 Task: Check the percentage active listings of fresh paint in the last 5 years.
Action: Mouse moved to (848, 189)
Screenshot: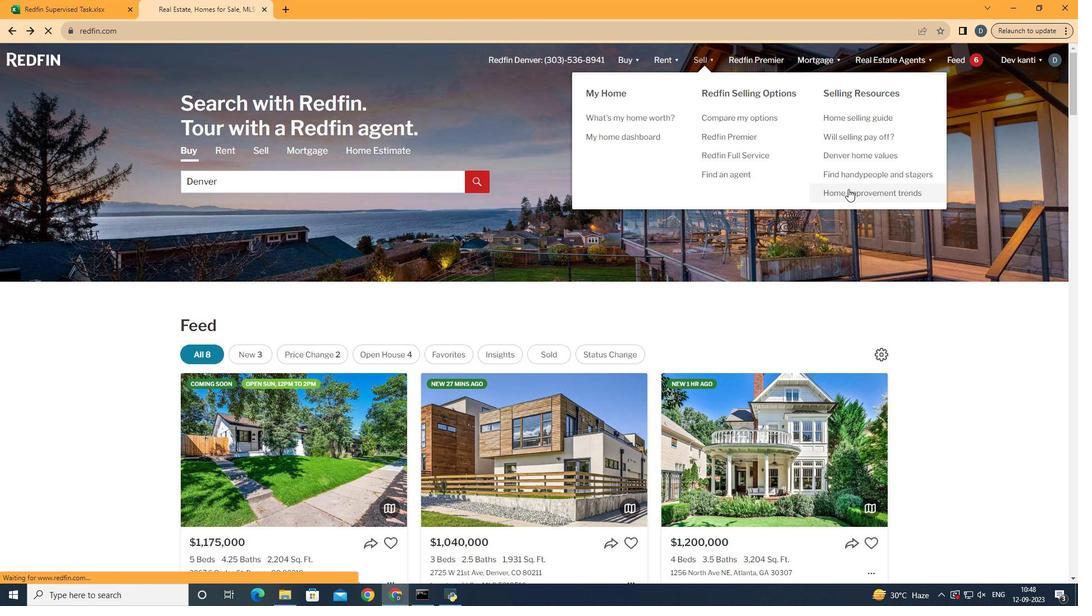 
Action: Mouse pressed left at (848, 189)
Screenshot: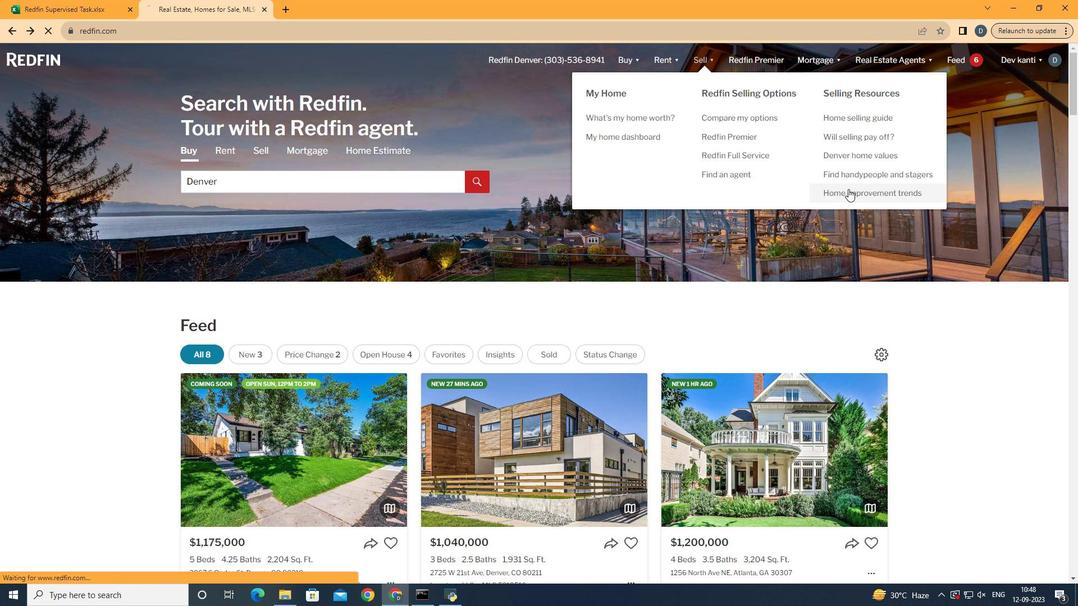 
Action: Mouse moved to (288, 215)
Screenshot: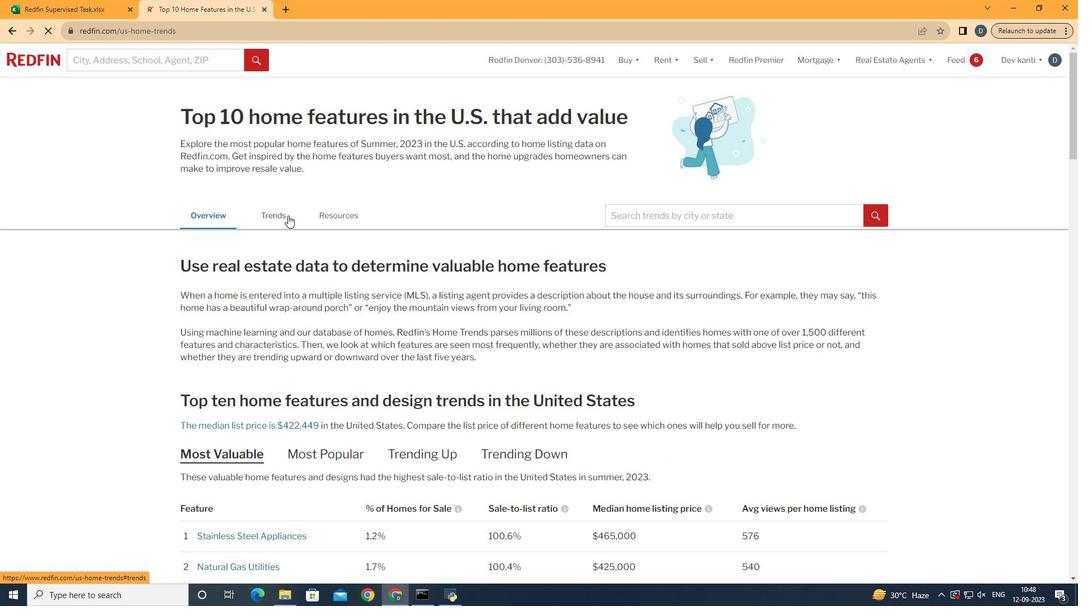 
Action: Mouse pressed left at (288, 215)
Screenshot: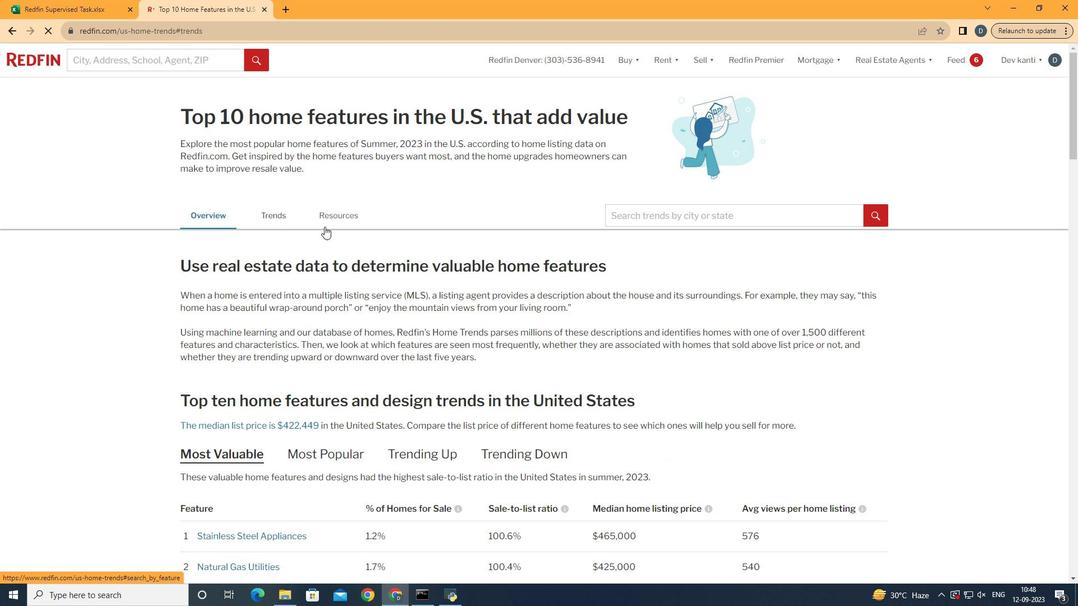 
Action: Mouse moved to (415, 260)
Screenshot: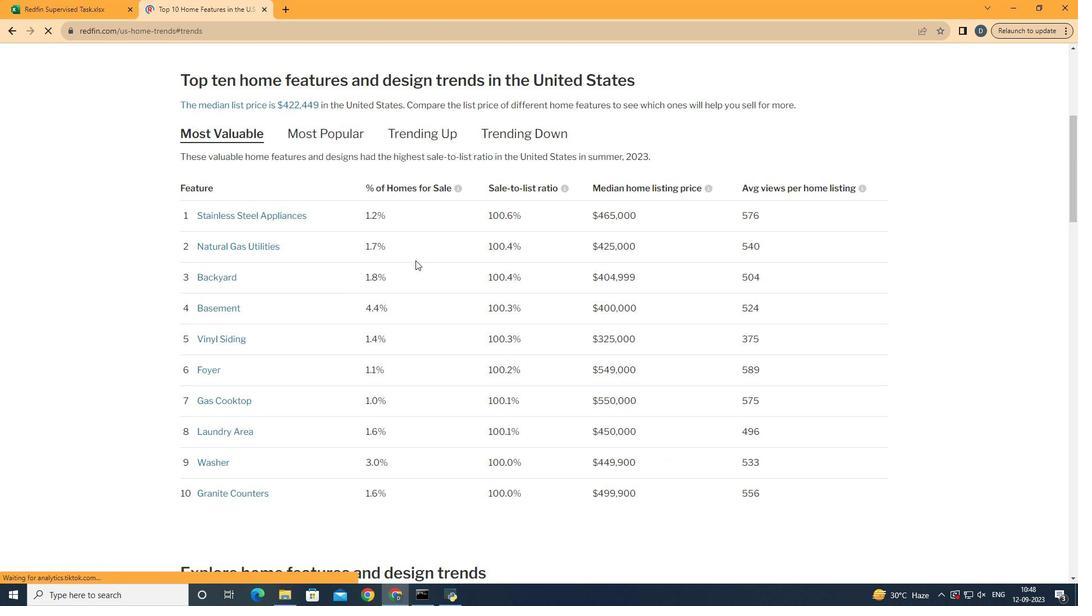 
Action: Mouse scrolled (415, 260) with delta (0, 0)
Screenshot: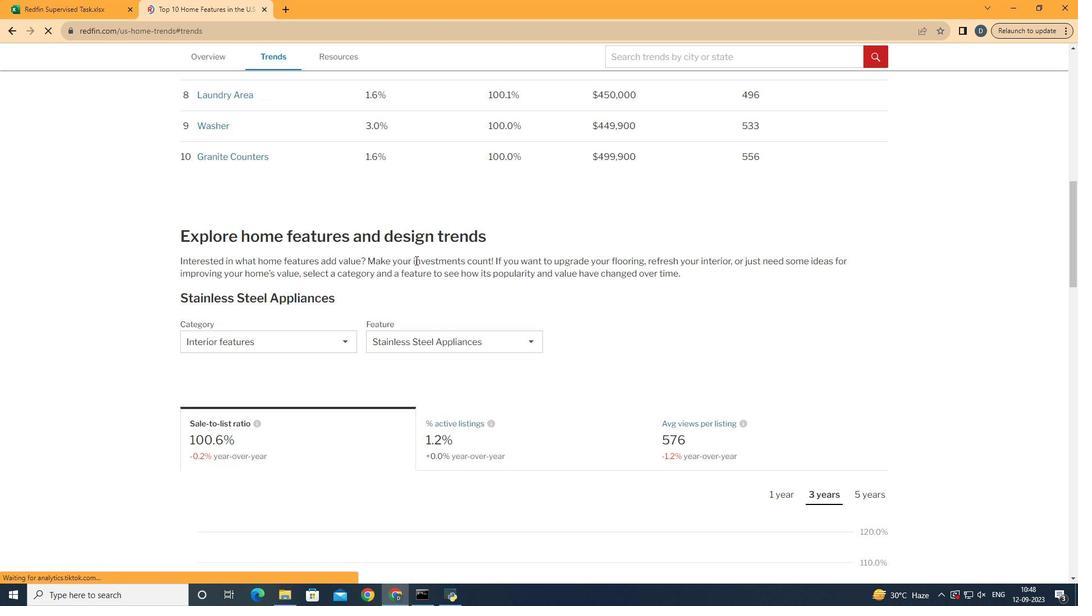 
Action: Mouse scrolled (415, 260) with delta (0, 0)
Screenshot: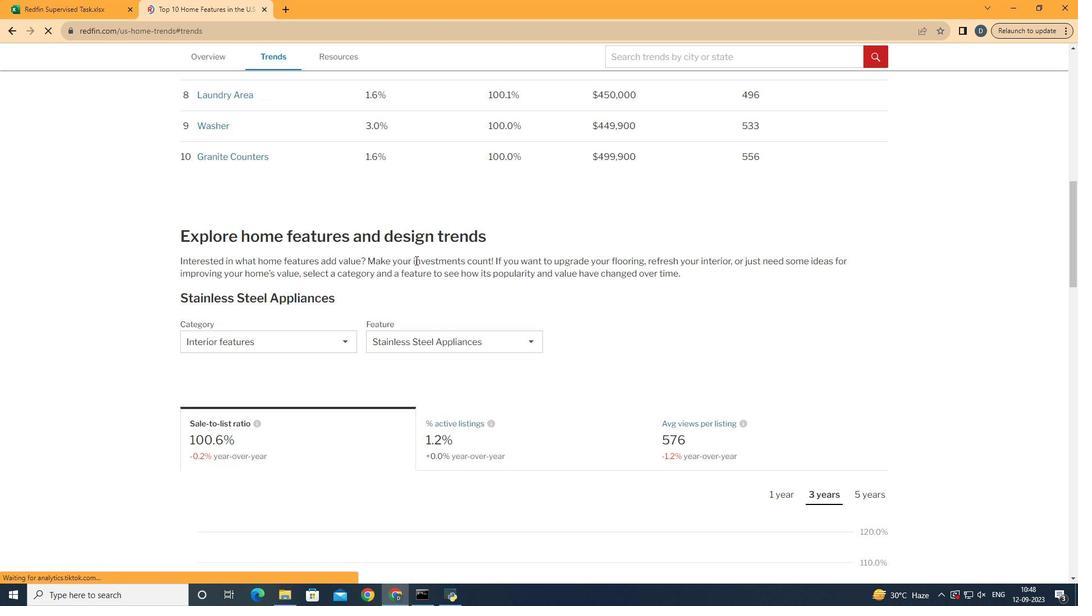 
Action: Mouse scrolled (415, 260) with delta (0, 0)
Screenshot: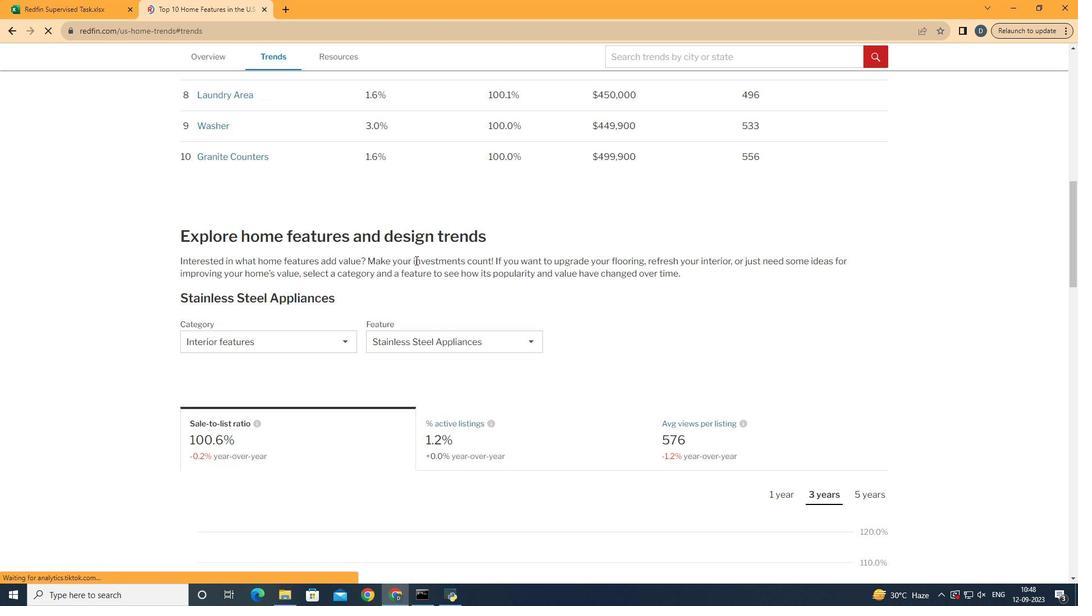 
Action: Mouse scrolled (415, 260) with delta (0, 0)
Screenshot: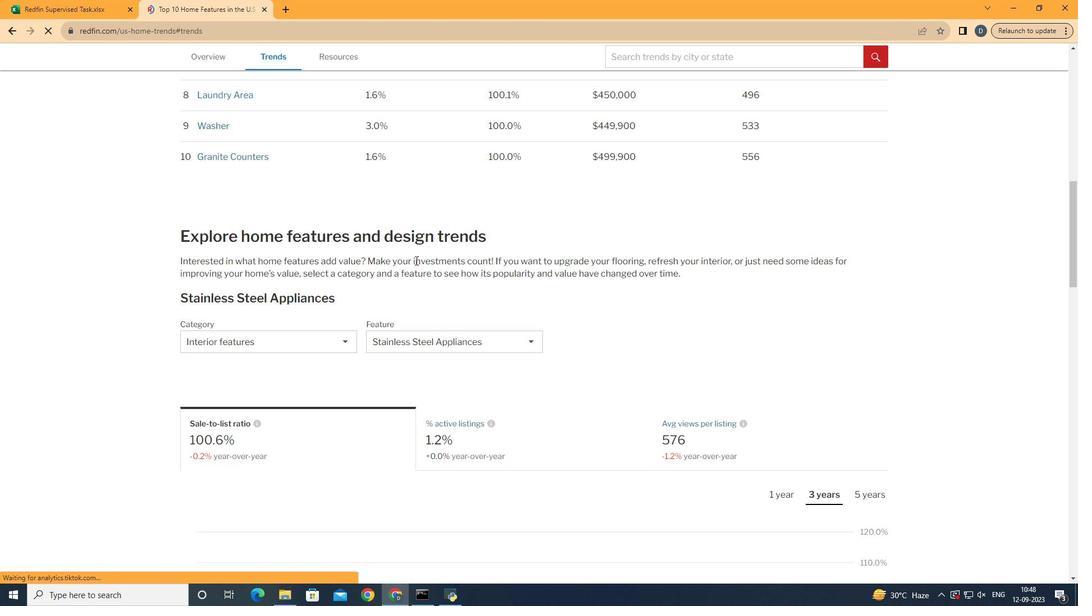 
Action: Mouse scrolled (415, 260) with delta (0, 0)
Screenshot: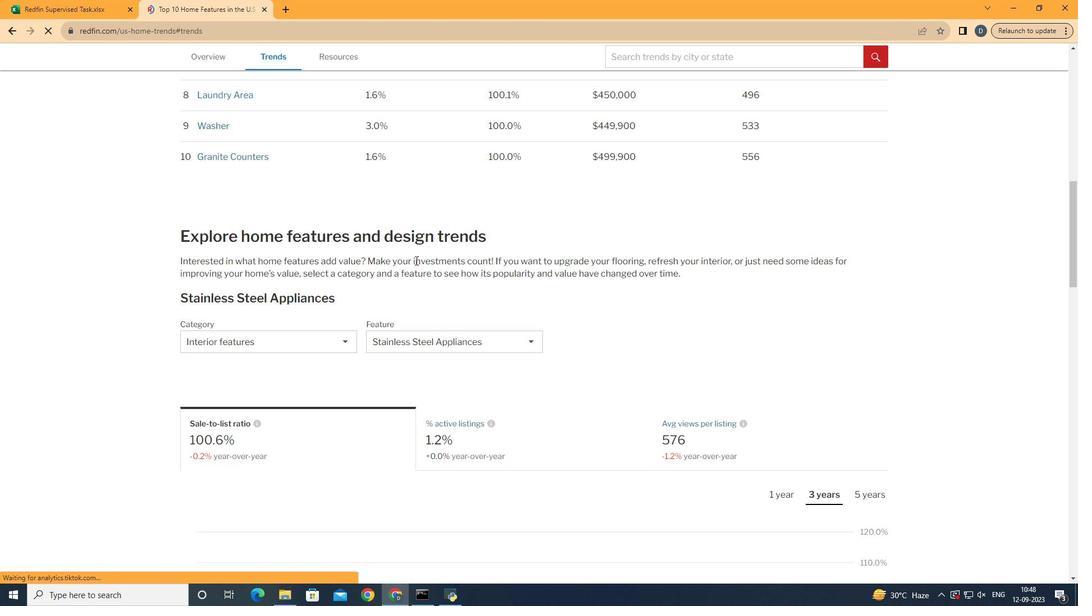 
Action: Mouse scrolled (415, 260) with delta (0, 0)
Screenshot: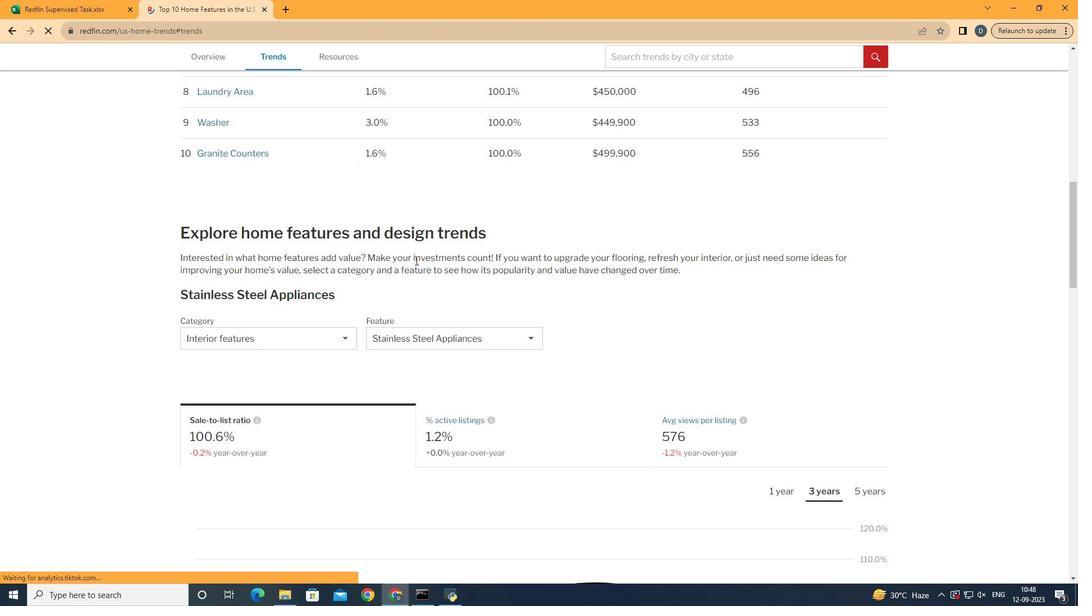 
Action: Mouse scrolled (415, 260) with delta (0, 0)
Screenshot: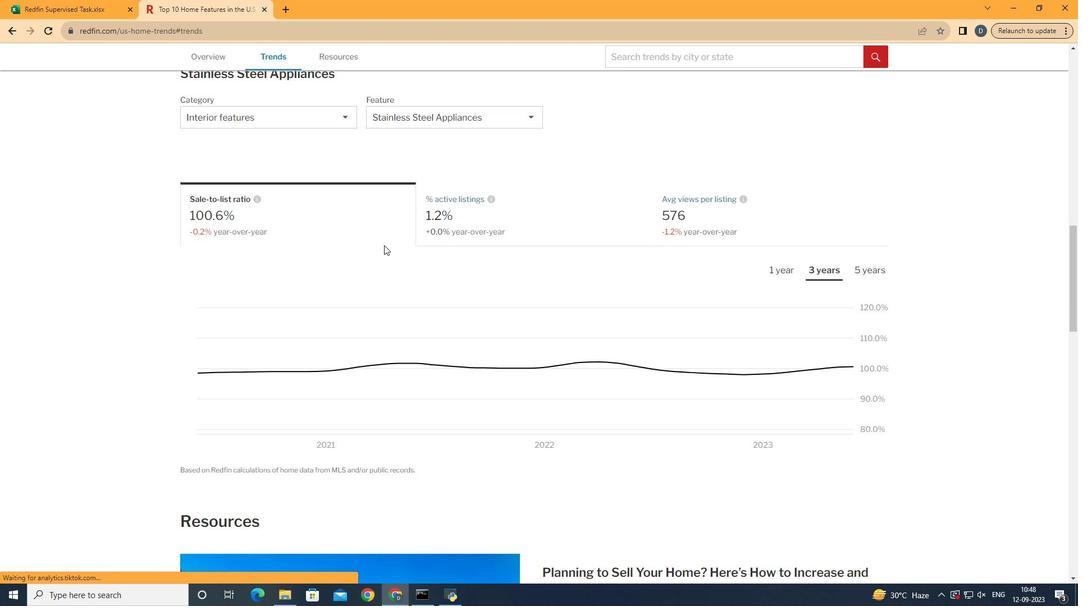 
Action: Mouse scrolled (415, 260) with delta (0, 0)
Screenshot: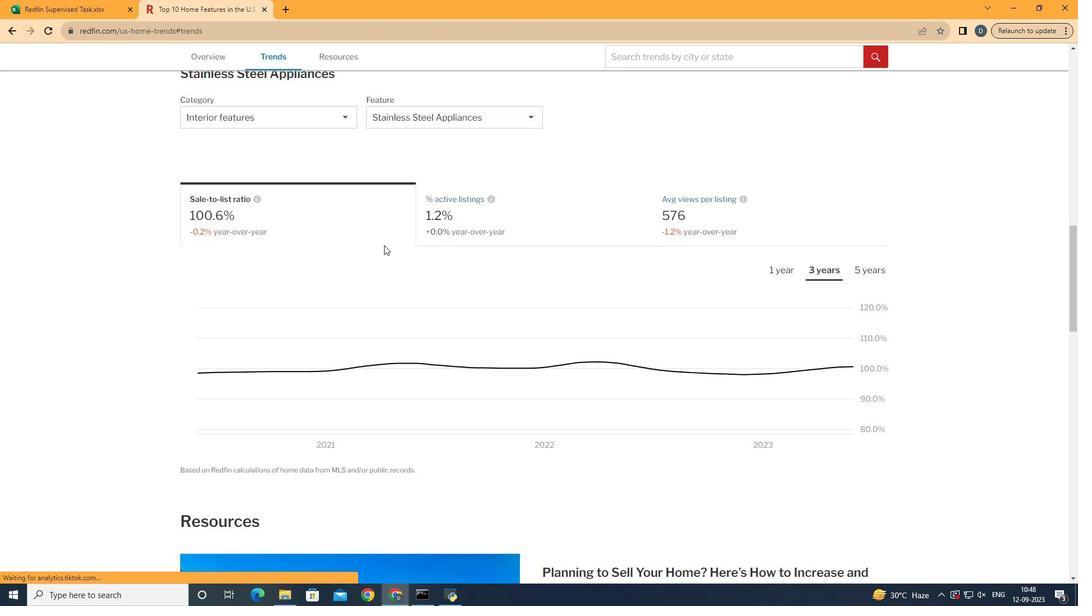 
Action: Mouse scrolled (415, 260) with delta (0, 0)
Screenshot: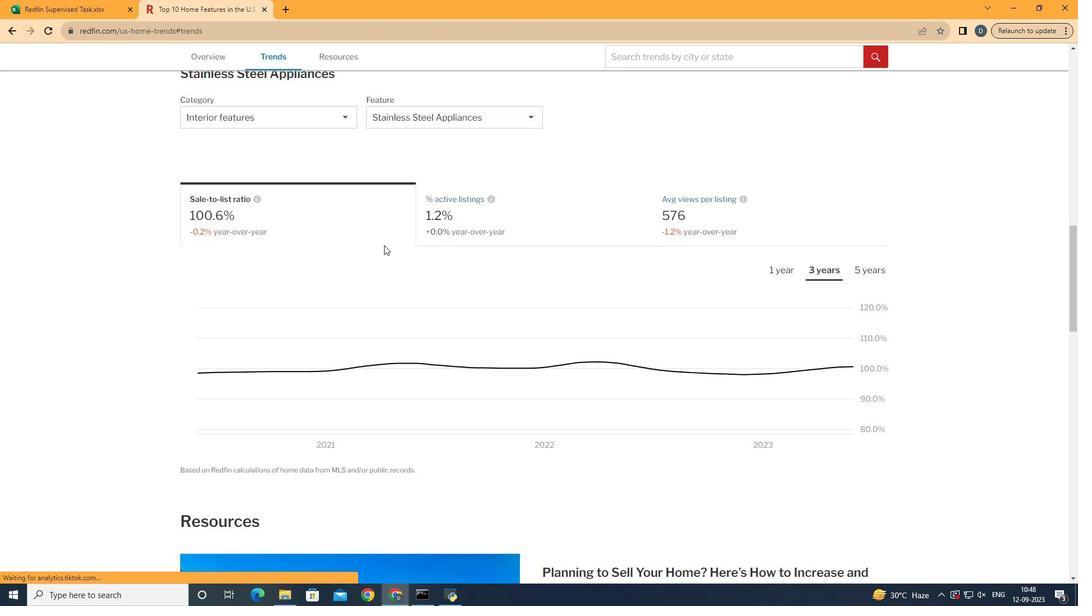 
Action: Mouse scrolled (415, 260) with delta (0, 0)
Screenshot: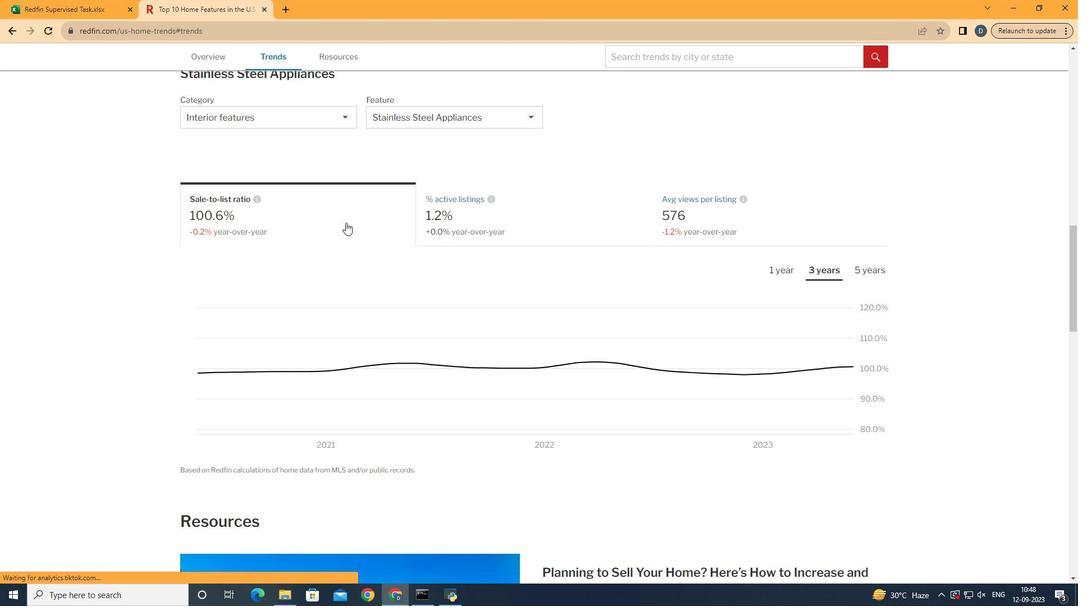 
Action: Mouse moved to (304, 117)
Screenshot: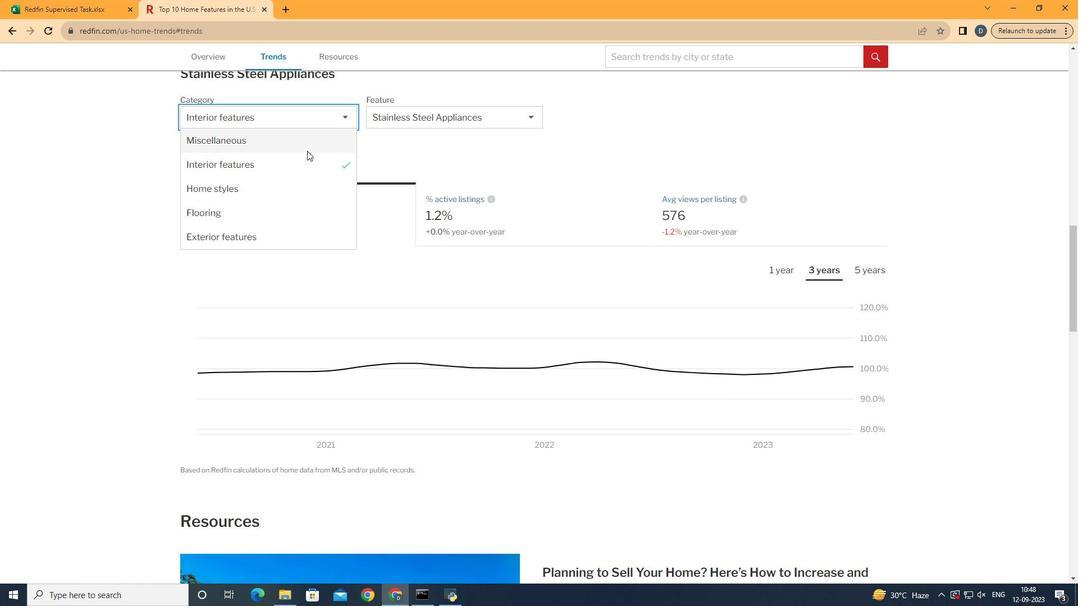 
Action: Mouse pressed left at (304, 117)
Screenshot: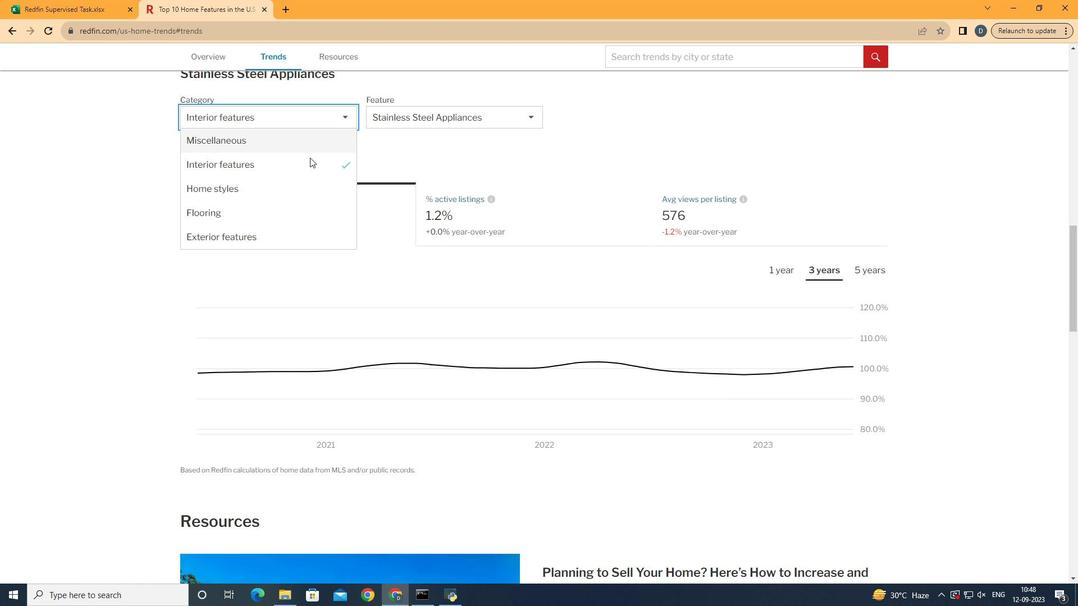 
Action: Mouse moved to (316, 172)
Screenshot: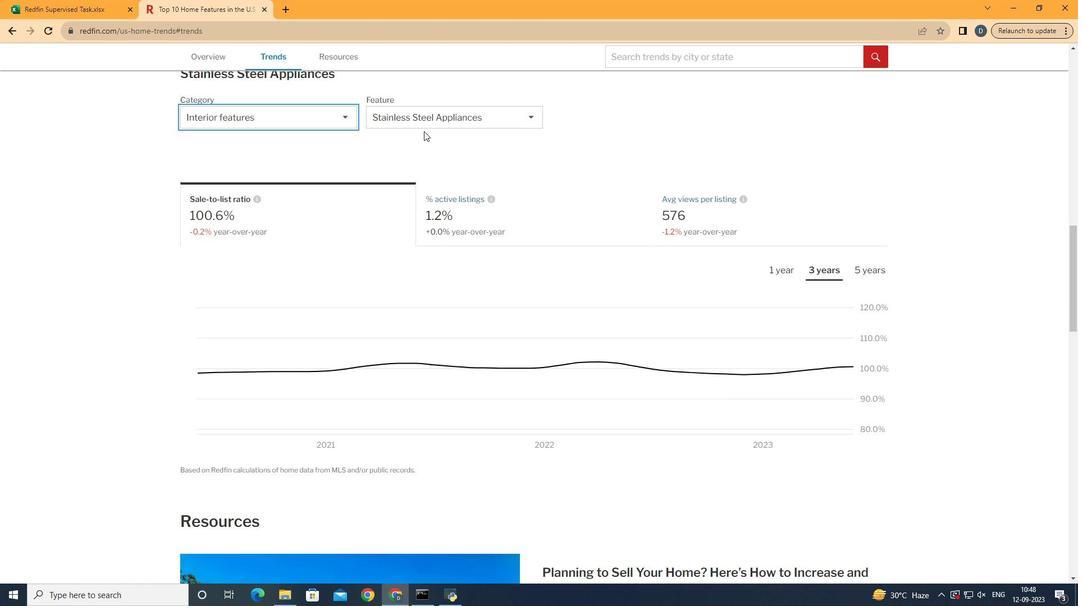 
Action: Mouse pressed left at (316, 172)
Screenshot: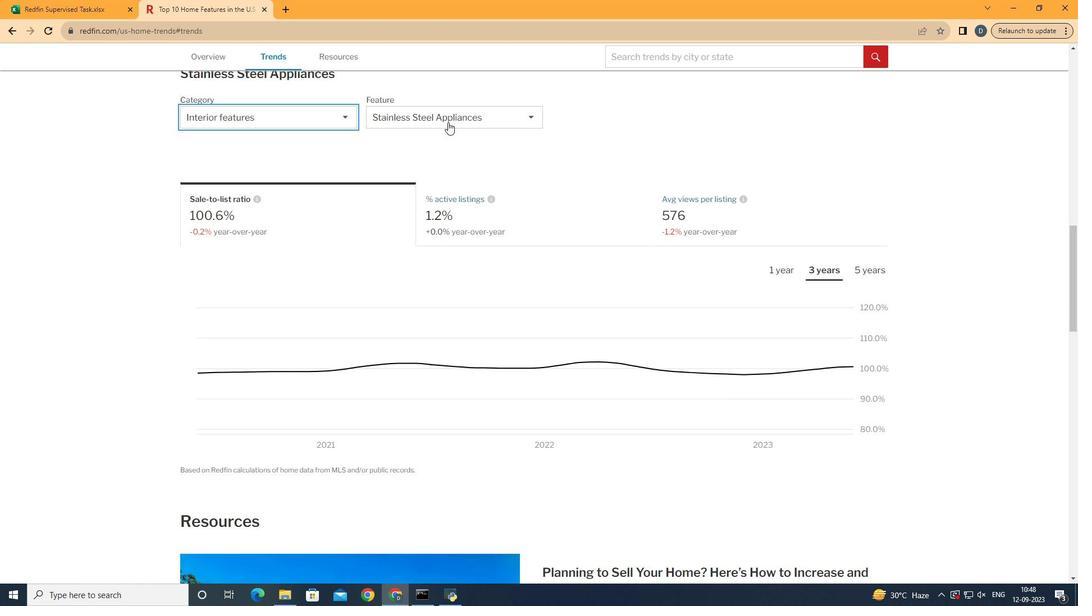 
Action: Mouse moved to (452, 114)
Screenshot: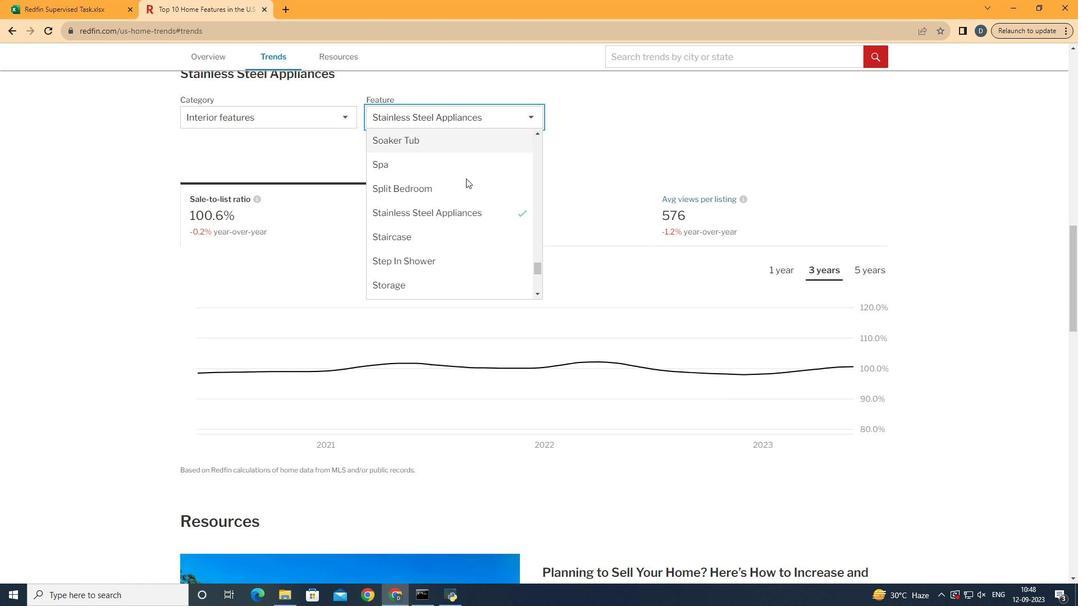 
Action: Mouse pressed left at (452, 114)
Screenshot: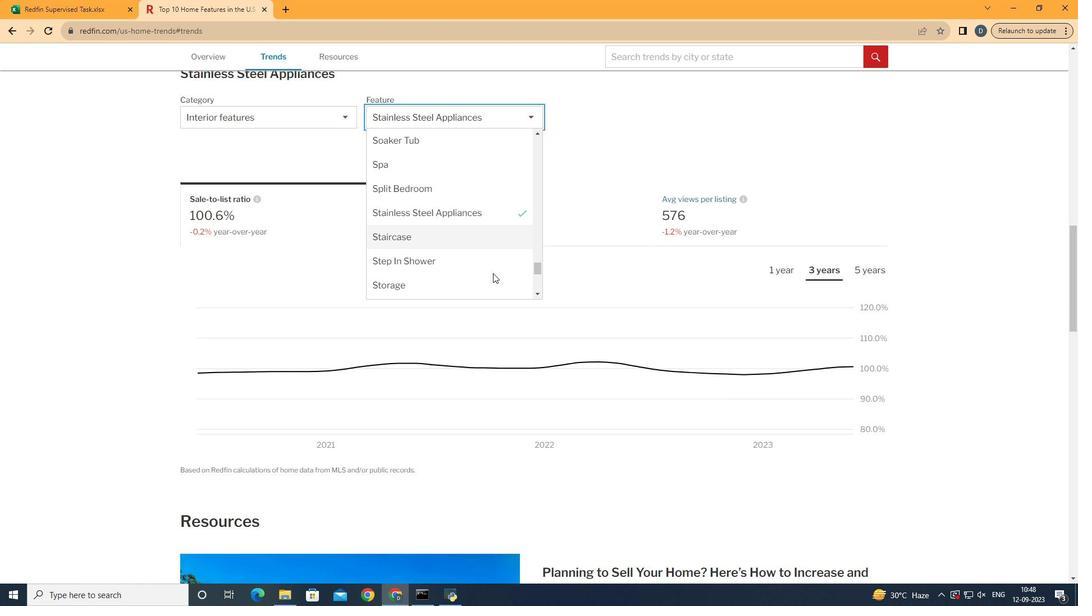 
Action: Mouse moved to (495, 290)
Screenshot: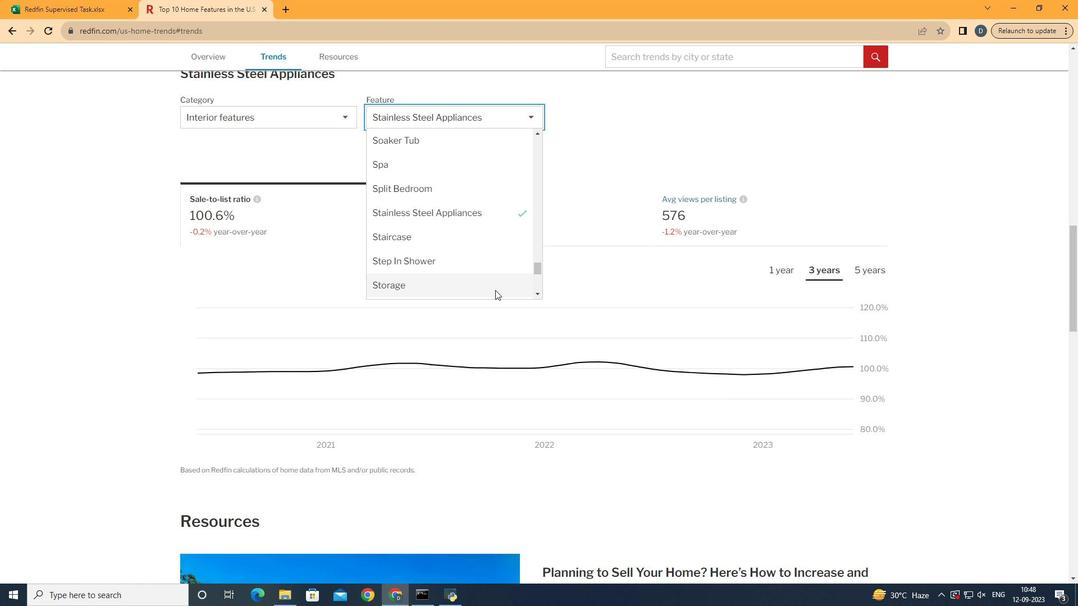 
Action: Mouse scrolled (495, 291) with delta (0, 0)
Screenshot: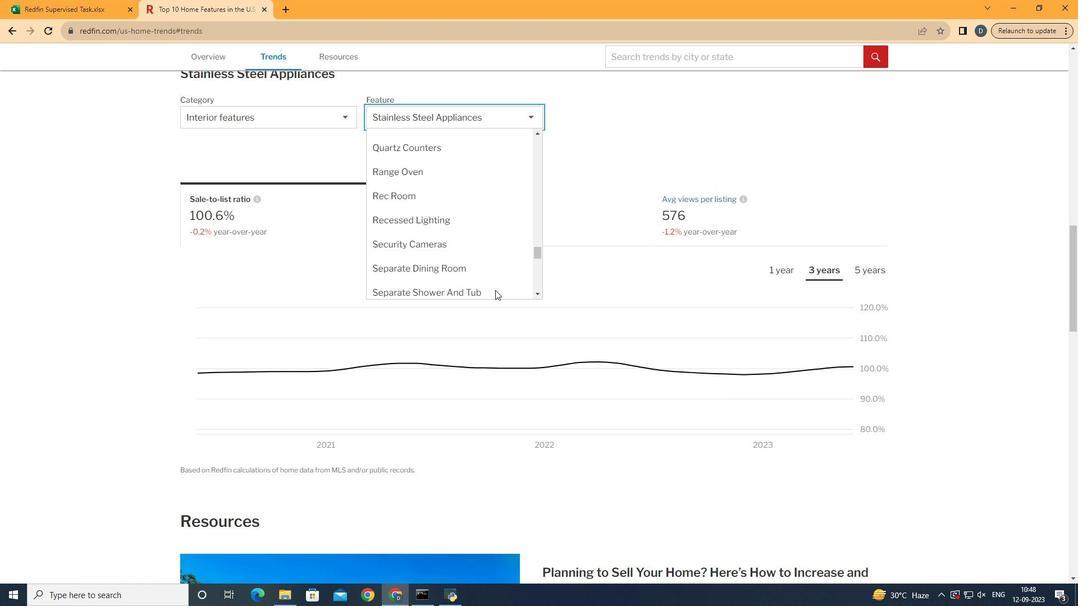 
Action: Mouse scrolled (495, 291) with delta (0, 0)
Screenshot: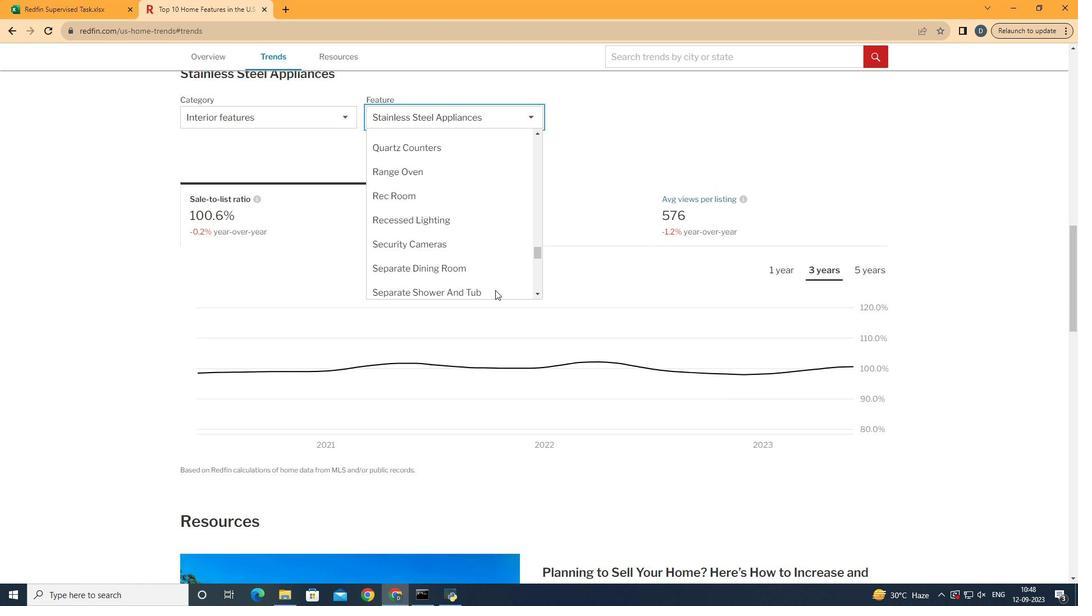 
Action: Mouse scrolled (495, 291) with delta (0, 0)
Screenshot: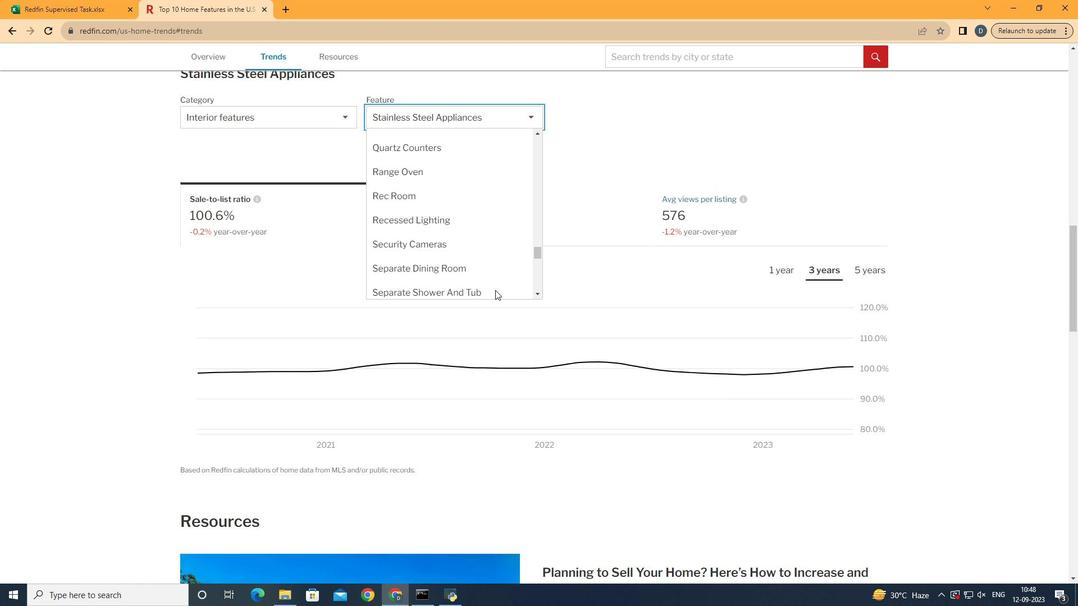 
Action: Mouse scrolled (495, 291) with delta (0, 0)
Screenshot: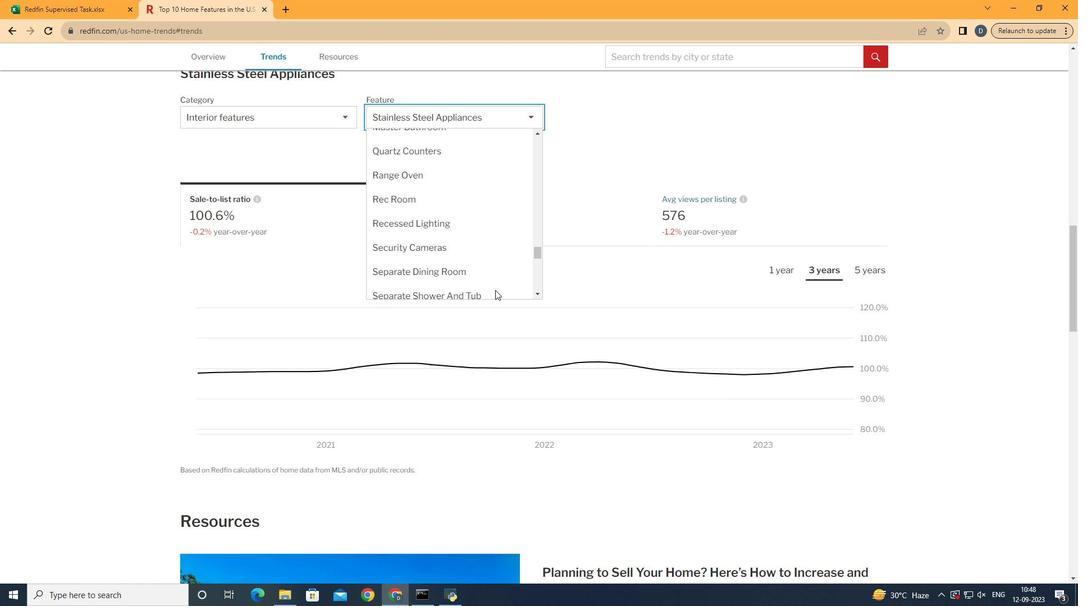 
Action: Mouse scrolled (495, 291) with delta (0, 0)
Screenshot: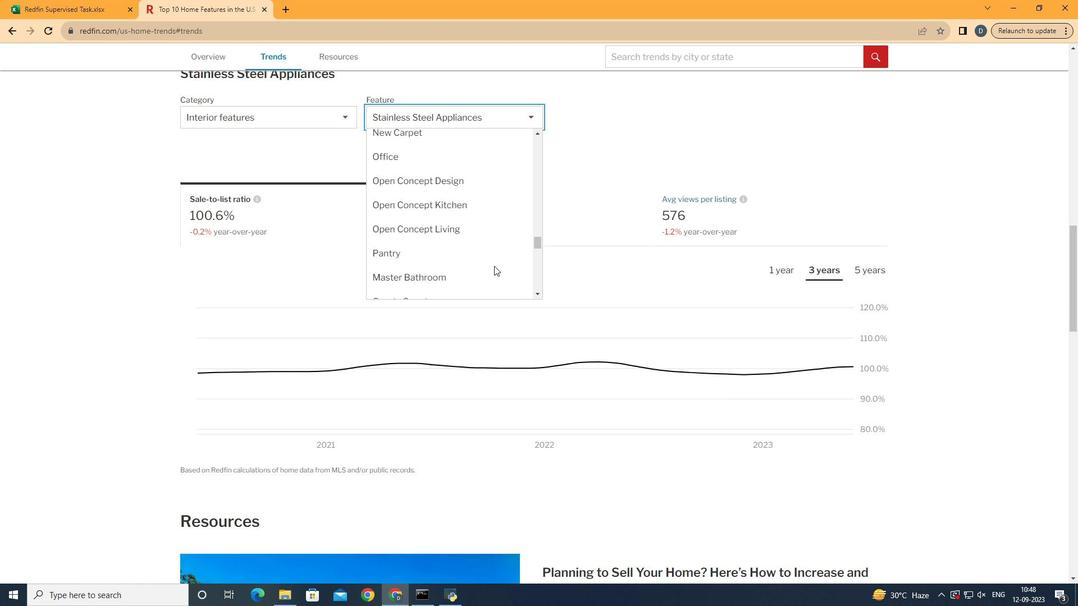 
Action: Mouse scrolled (495, 291) with delta (0, 0)
Screenshot: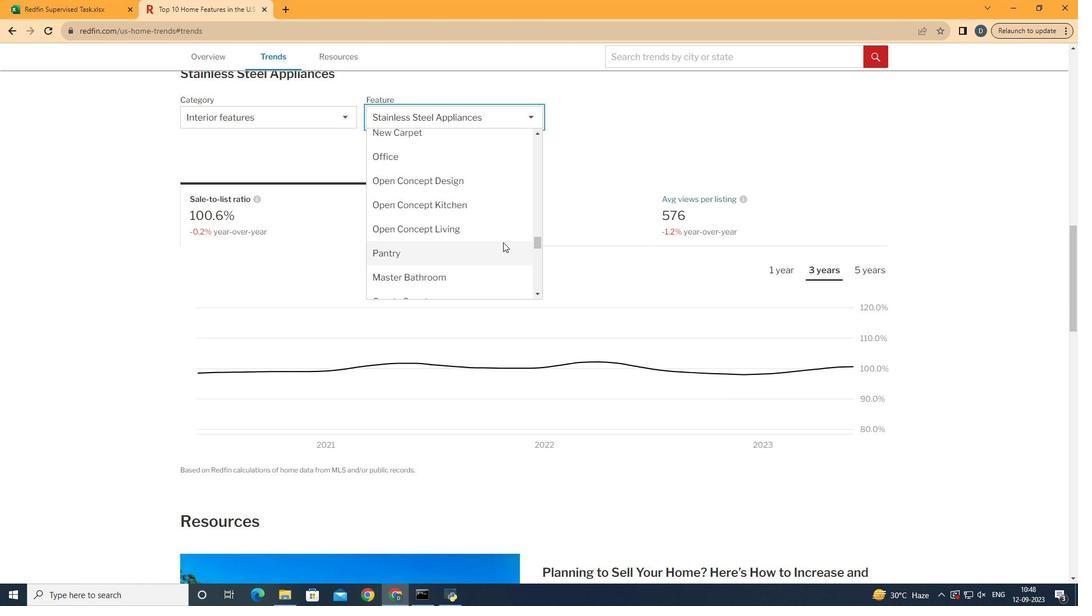
Action: Mouse scrolled (495, 291) with delta (0, 0)
Screenshot: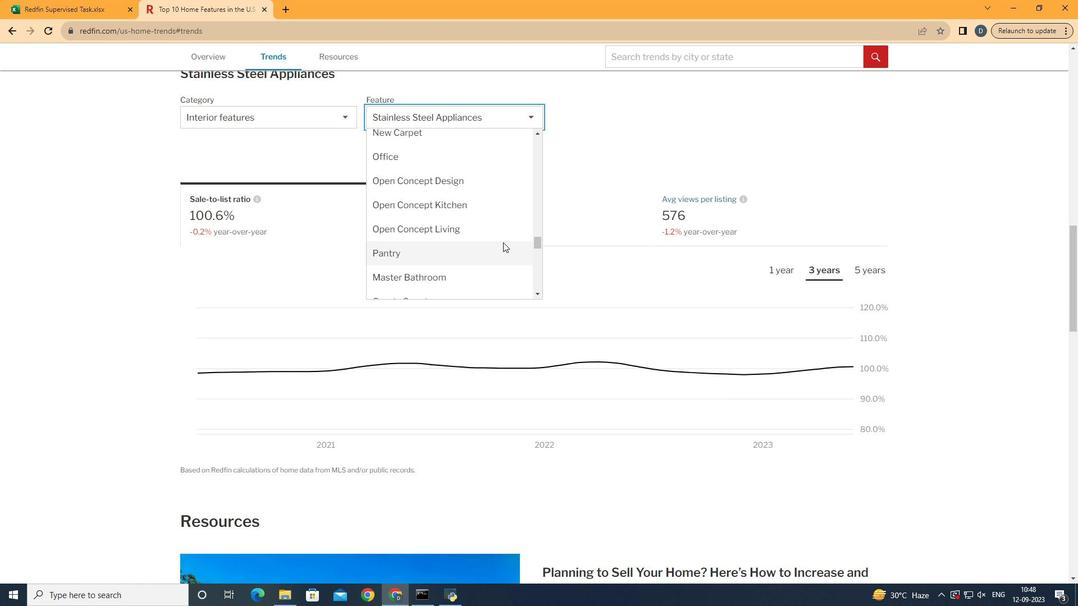 
Action: Mouse moved to (505, 239)
Screenshot: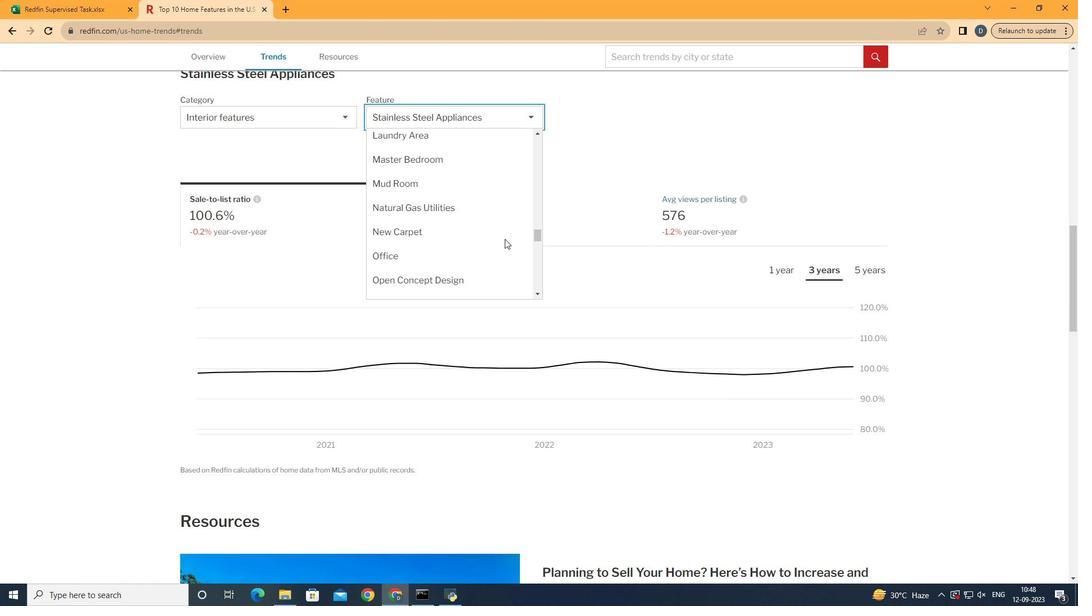 
Action: Mouse scrolled (505, 239) with delta (0, 0)
Screenshot: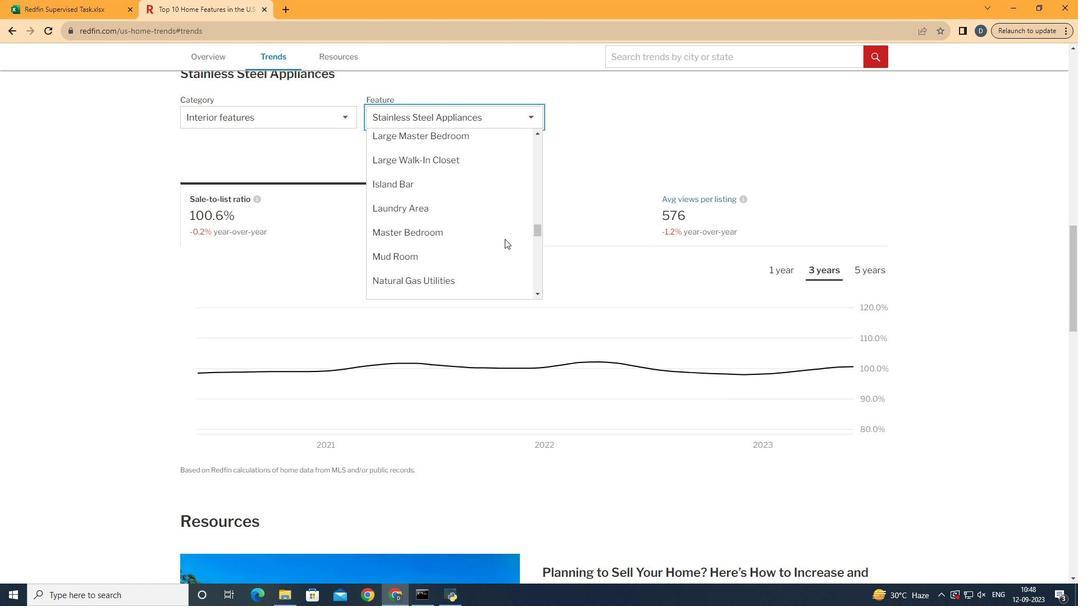 
Action: Mouse scrolled (505, 239) with delta (0, 0)
Screenshot: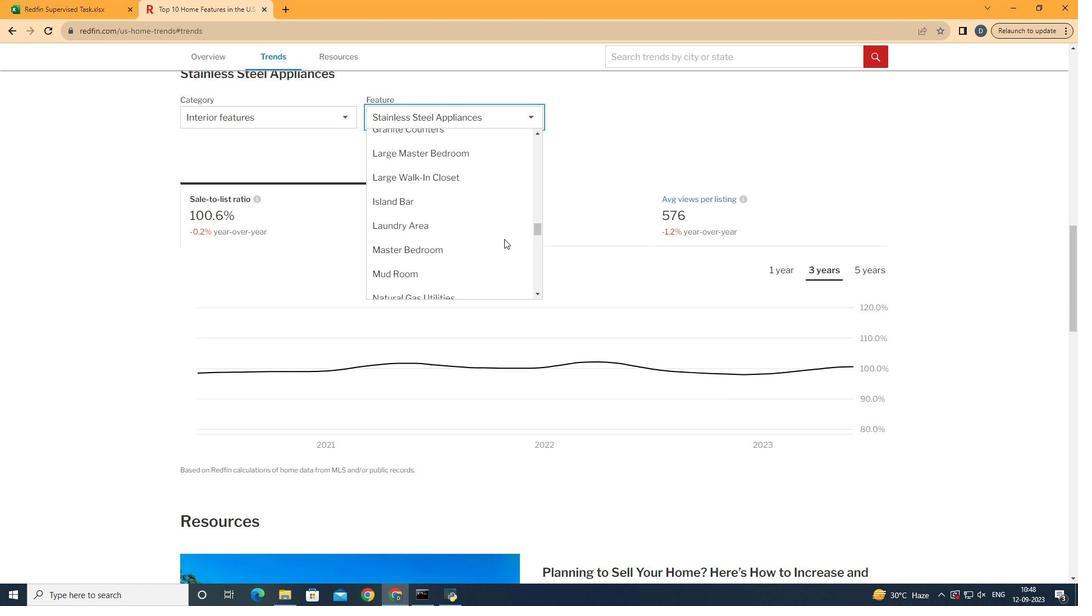 
Action: Mouse scrolled (505, 239) with delta (0, 0)
Screenshot: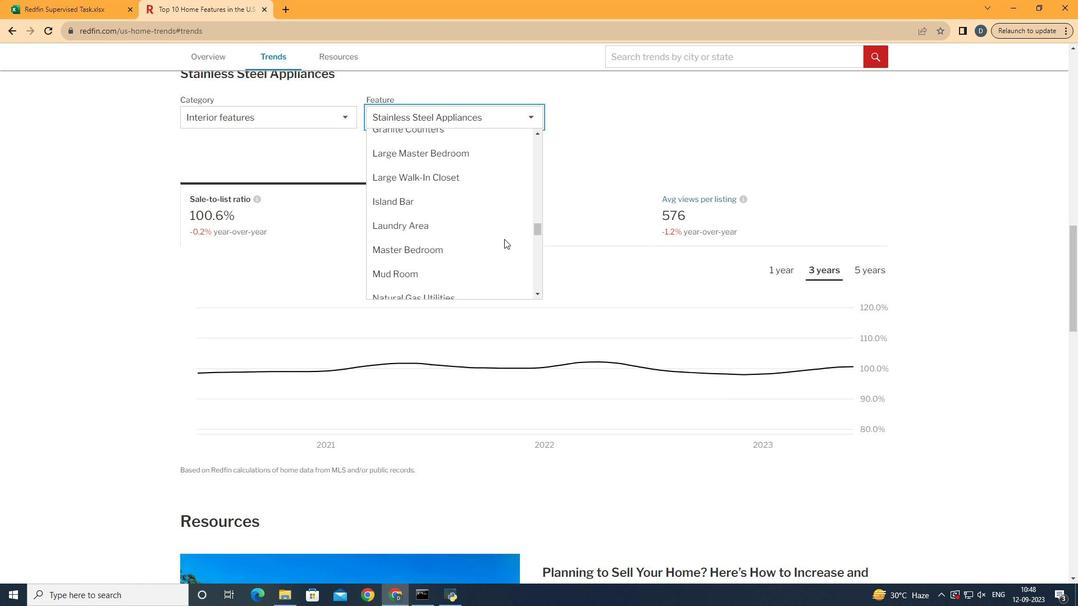 
Action: Mouse scrolled (505, 239) with delta (0, 0)
Screenshot: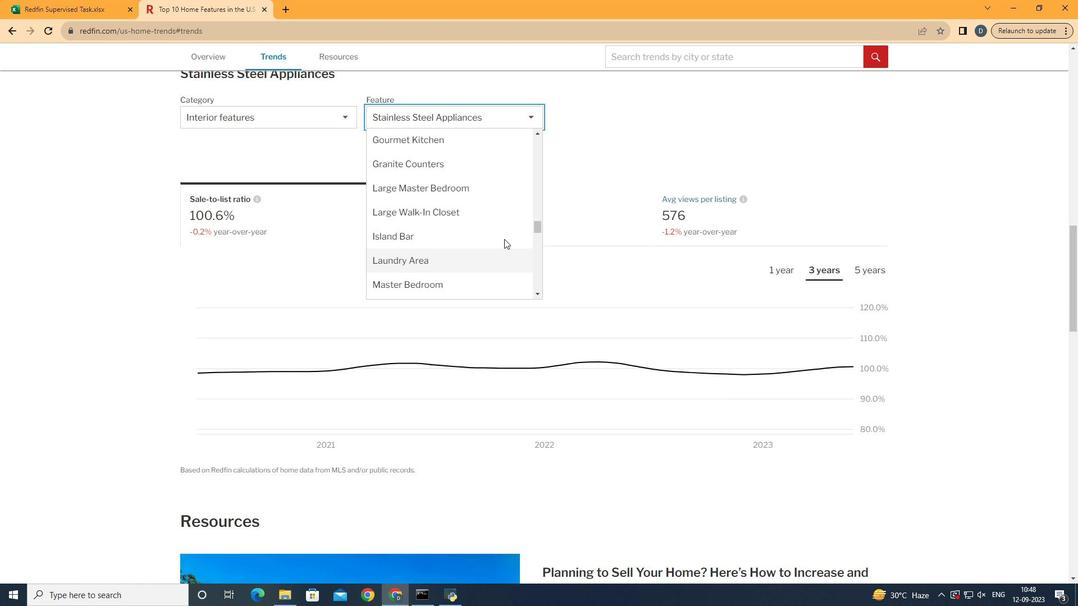
Action: Mouse moved to (505, 239)
Screenshot: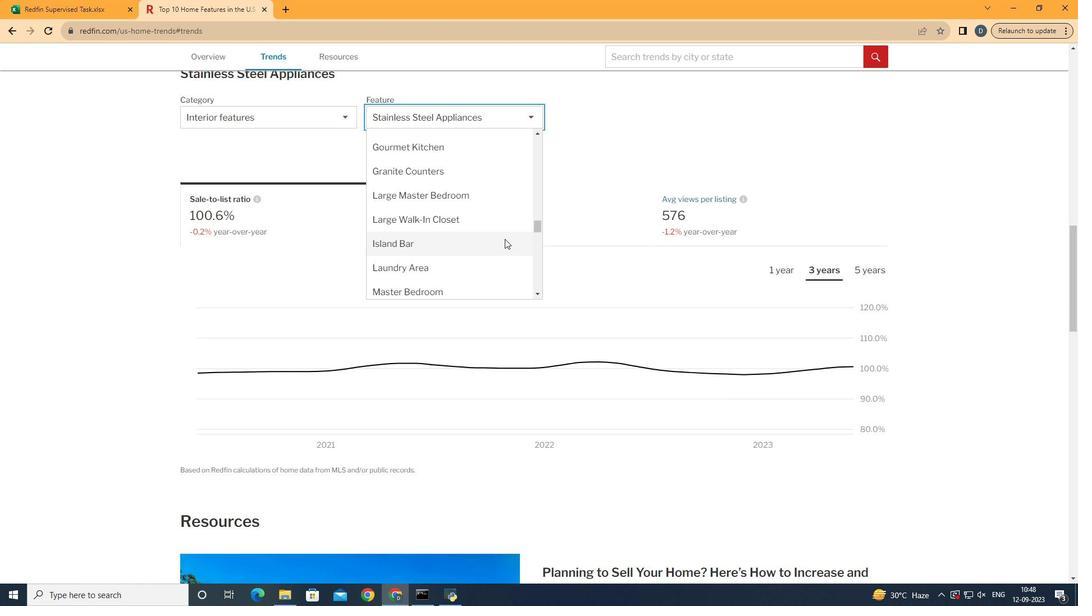 
Action: Mouse scrolled (505, 239) with delta (0, 0)
Screenshot: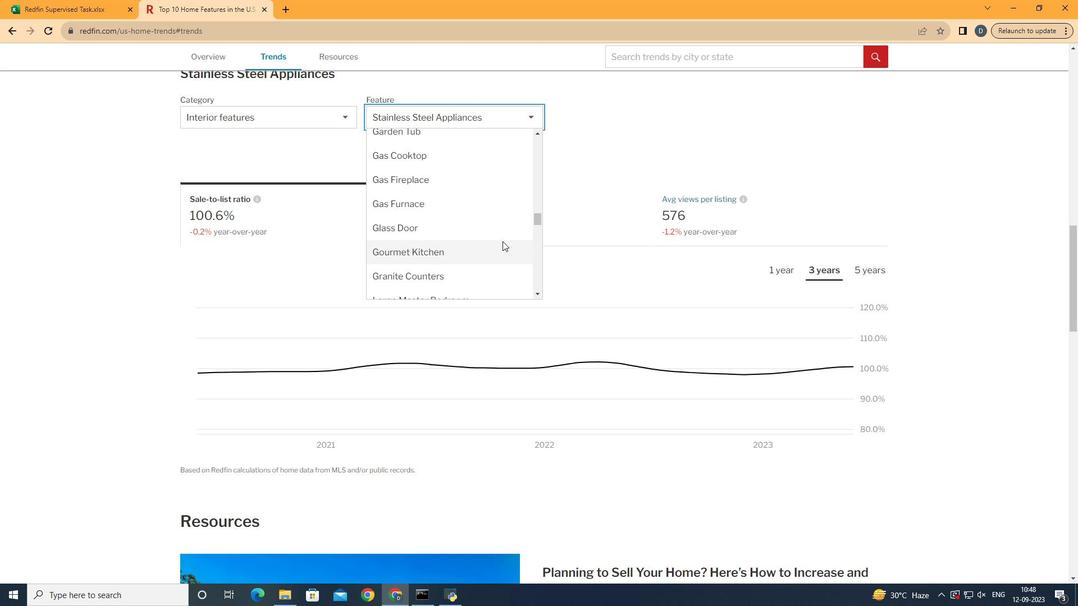 
Action: Mouse scrolled (505, 239) with delta (0, 0)
Screenshot: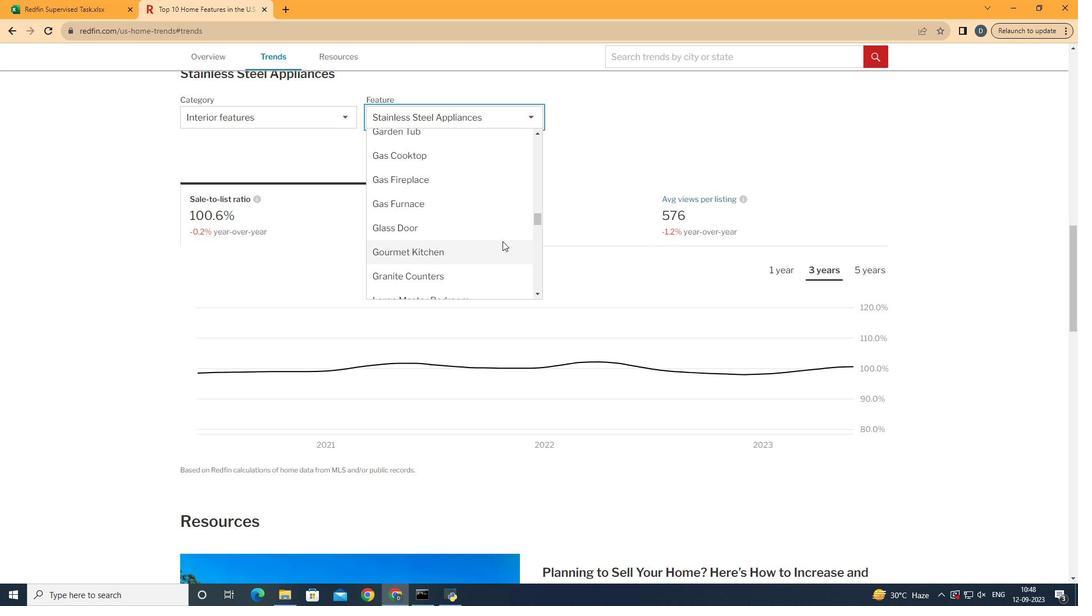 
Action: Mouse moved to (502, 241)
Screenshot: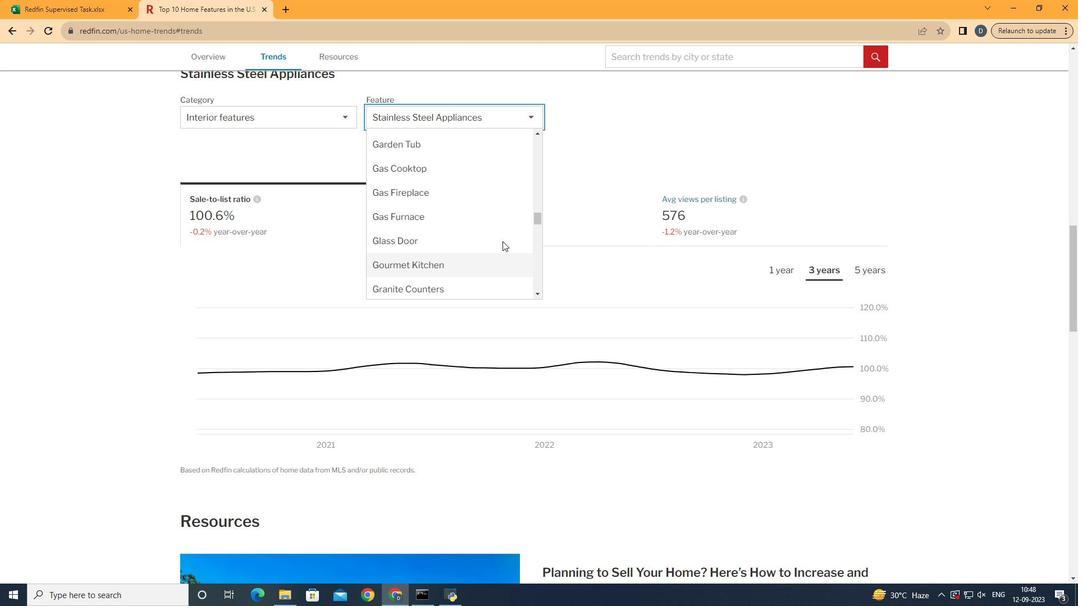 
Action: Mouse scrolled (502, 242) with delta (0, 0)
Screenshot: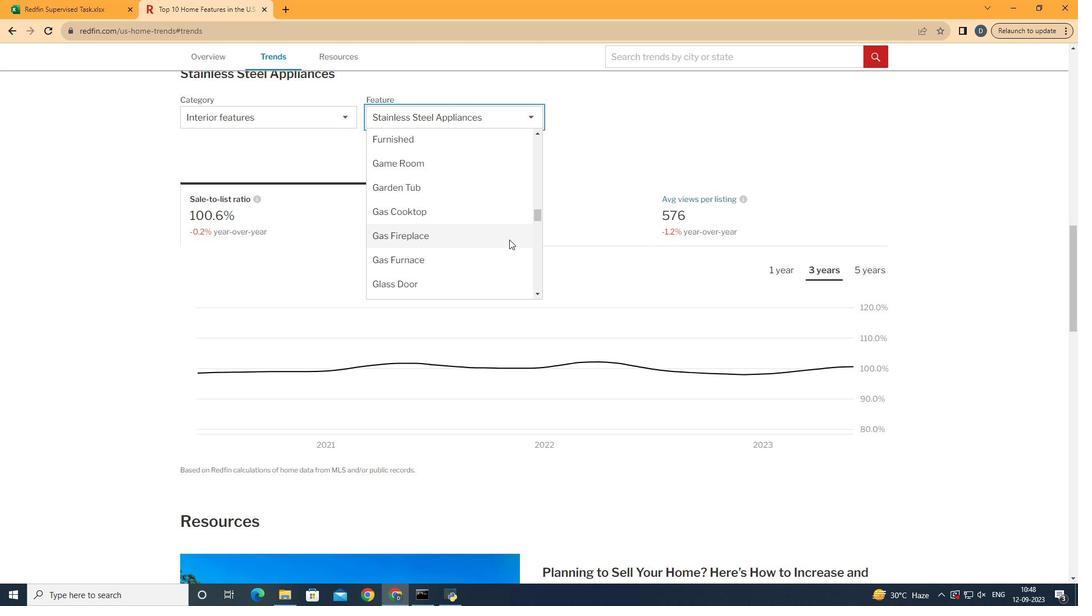 
Action: Mouse moved to (514, 217)
Screenshot: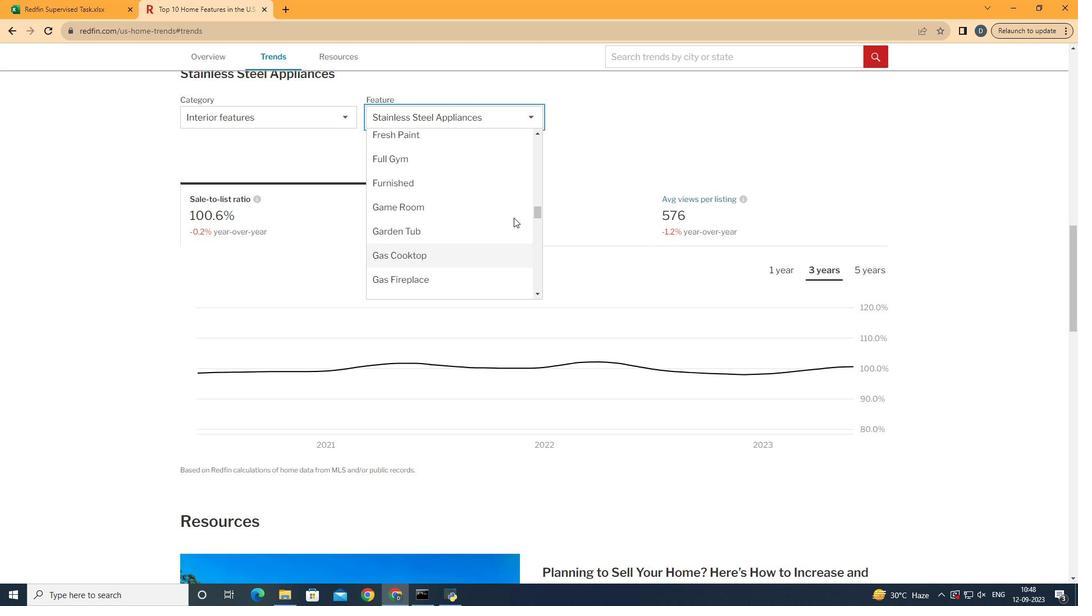 
Action: Mouse scrolled (514, 218) with delta (0, 0)
Screenshot: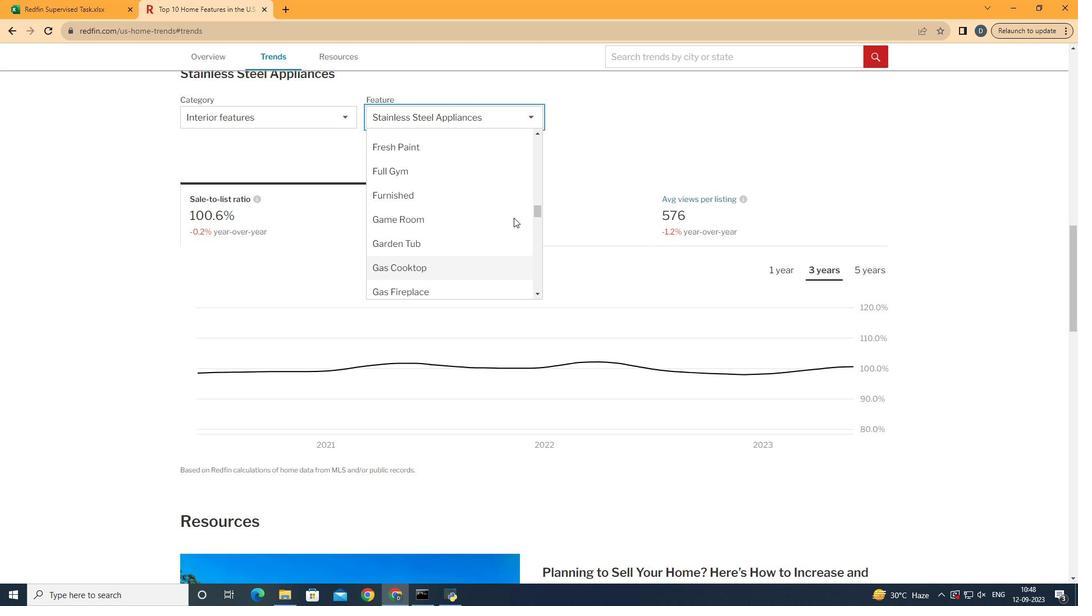 
Action: Mouse moved to (514, 216)
Screenshot: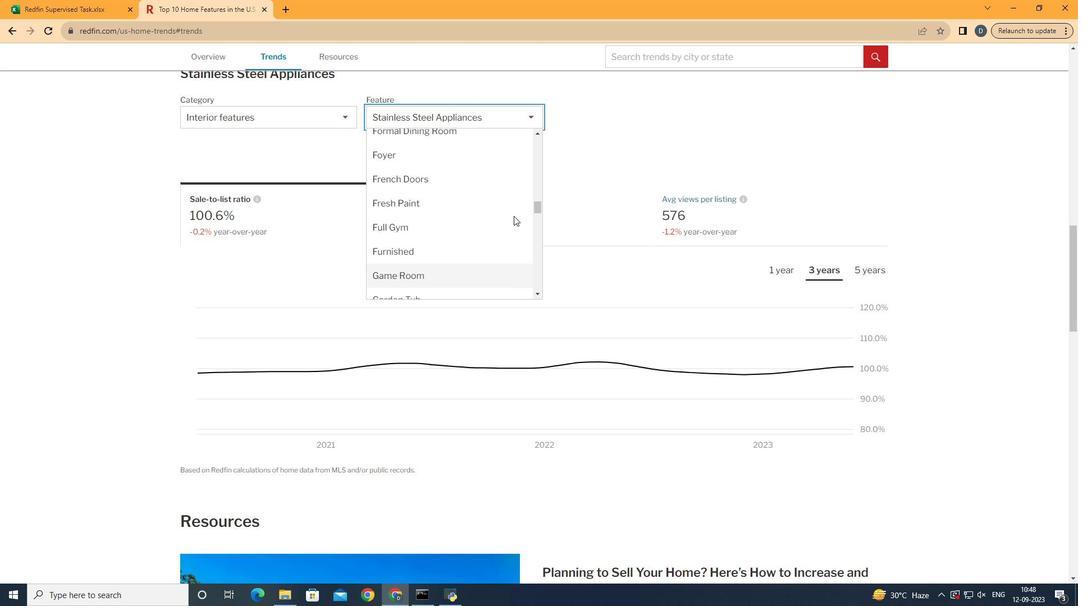 
Action: Mouse scrolled (514, 217) with delta (0, 0)
Screenshot: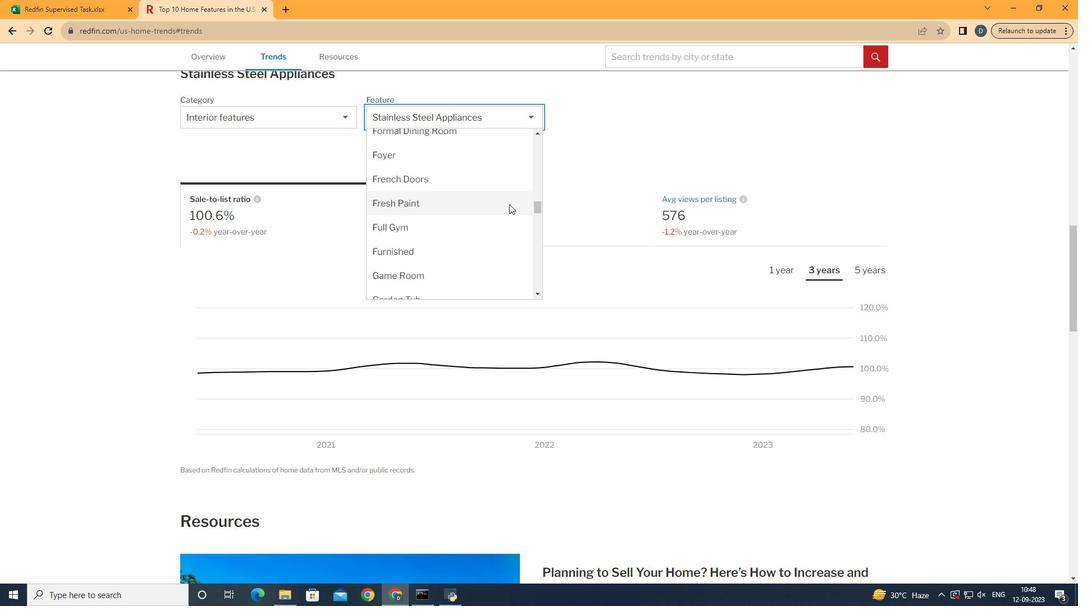 
Action: Mouse moved to (505, 198)
Screenshot: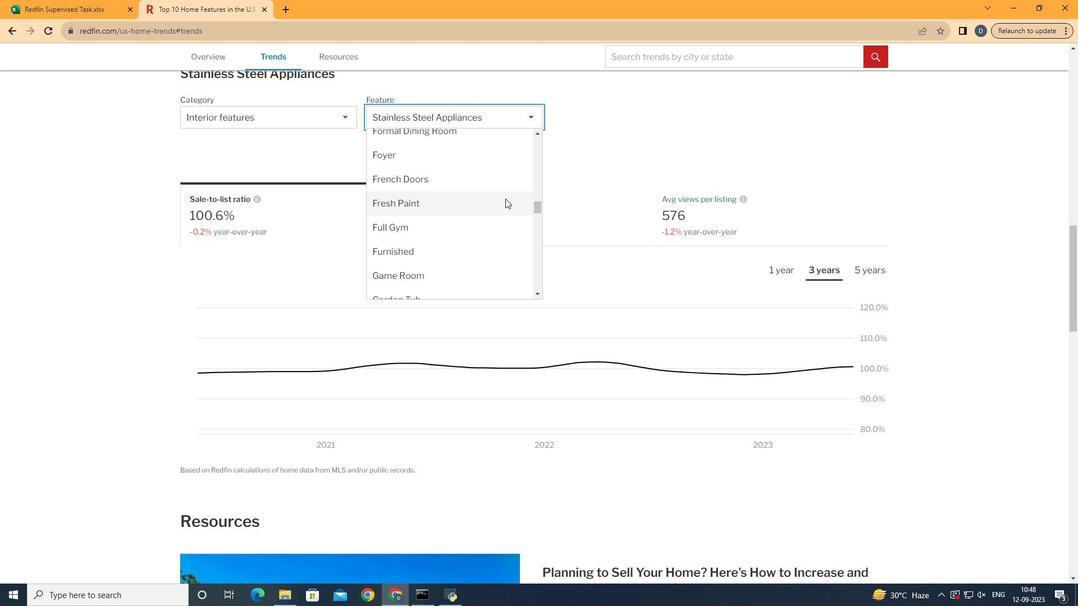 
Action: Mouse pressed left at (505, 198)
Screenshot: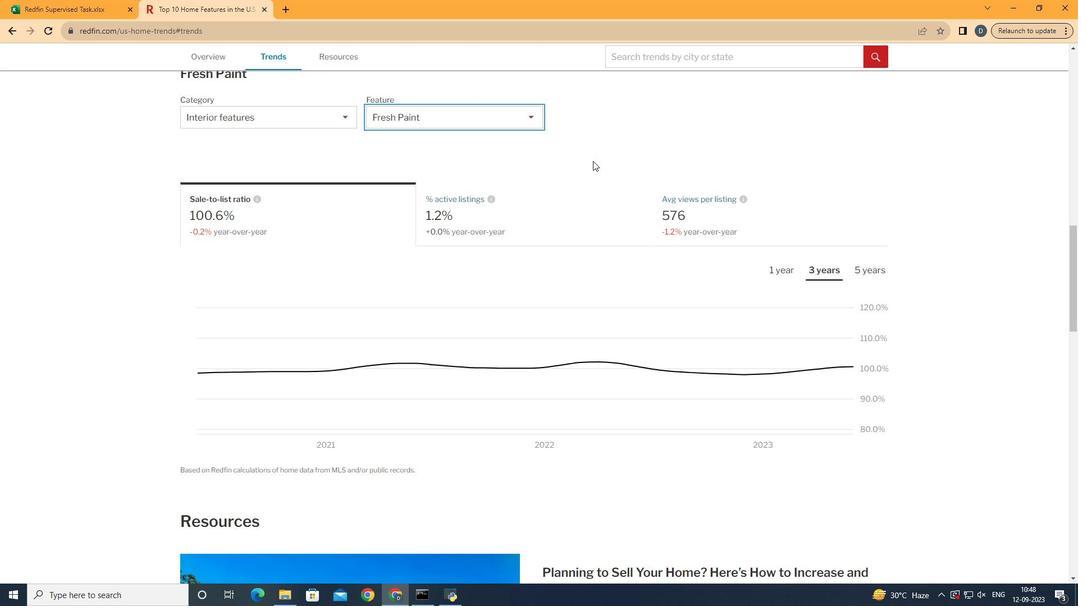 
Action: Mouse moved to (605, 153)
Screenshot: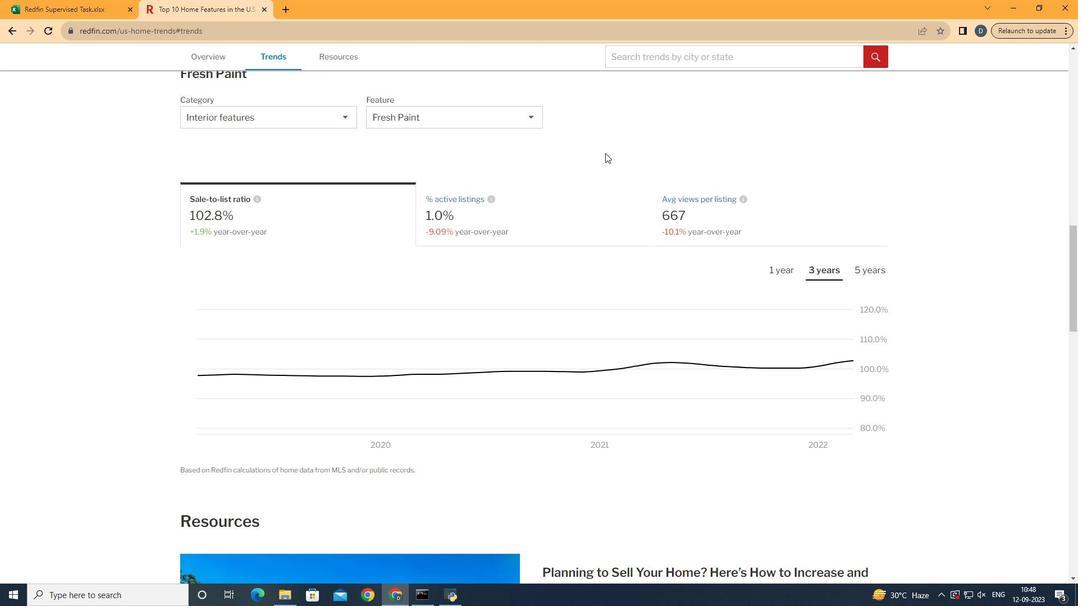 
Action: Mouse pressed left at (605, 153)
Screenshot: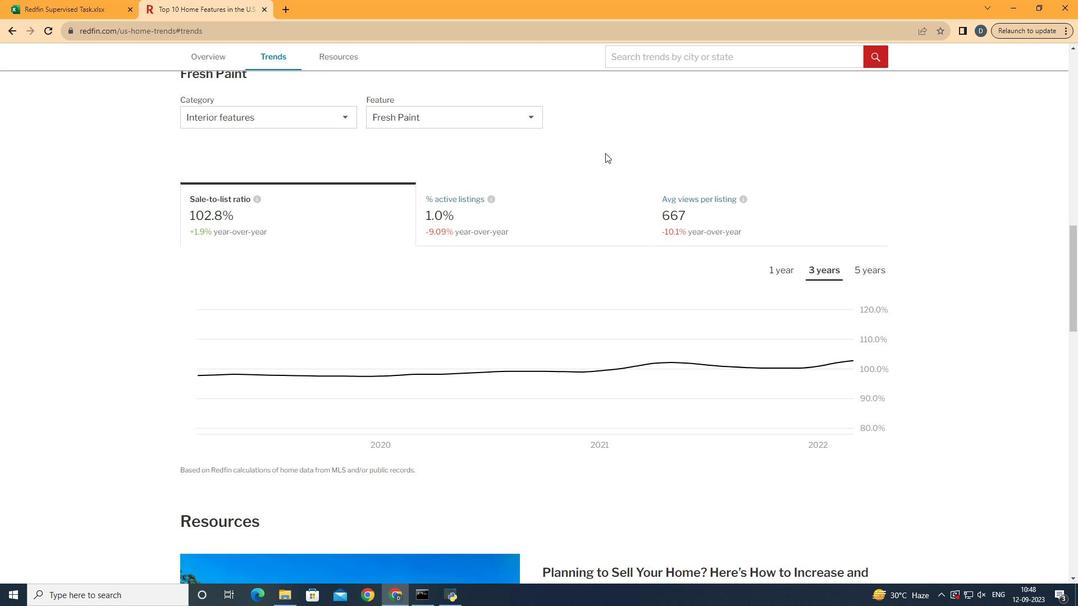 
Action: Mouse moved to (539, 216)
Screenshot: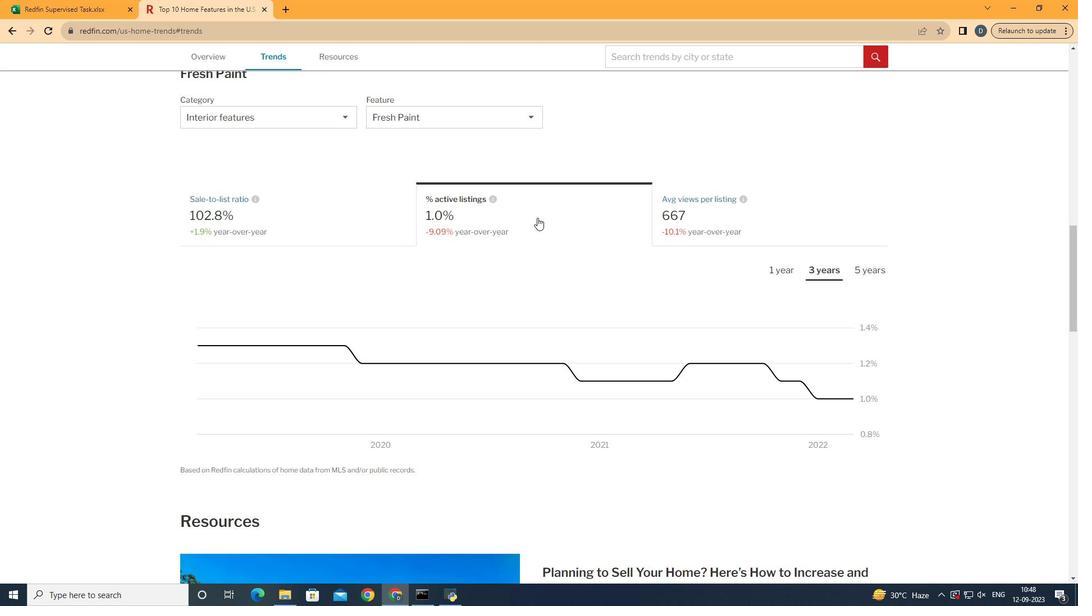 
Action: Mouse pressed left at (539, 216)
Screenshot: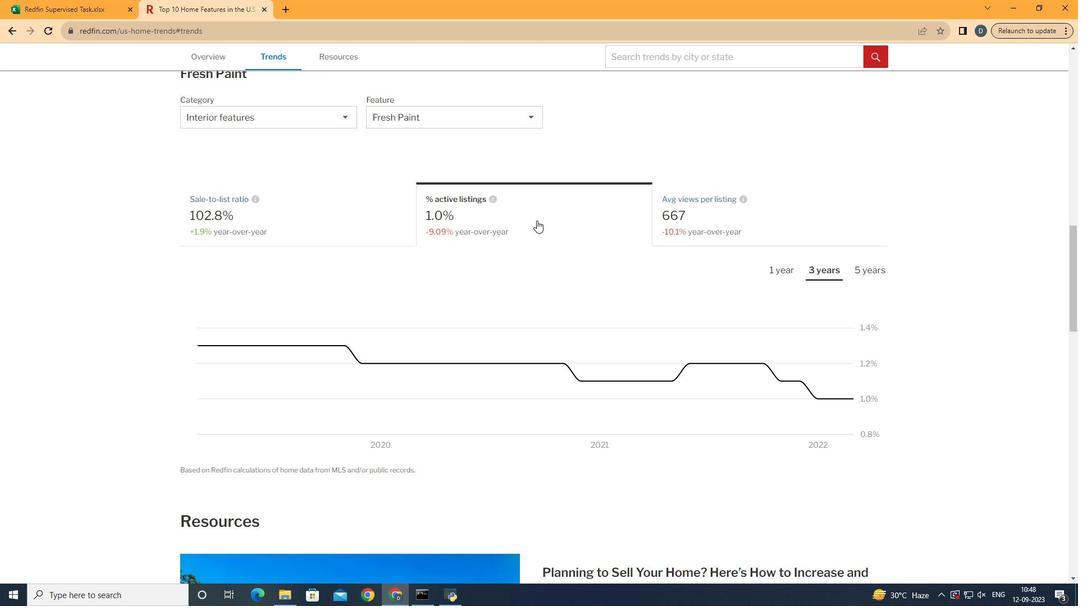 
Action: Mouse moved to (873, 267)
Screenshot: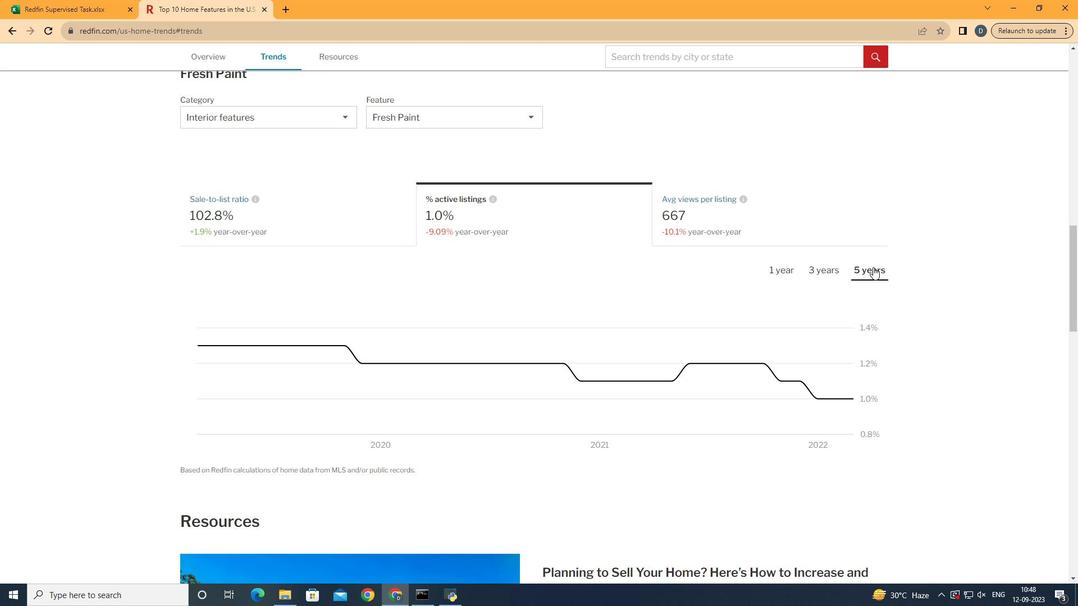 
Action: Mouse pressed left at (873, 267)
Screenshot: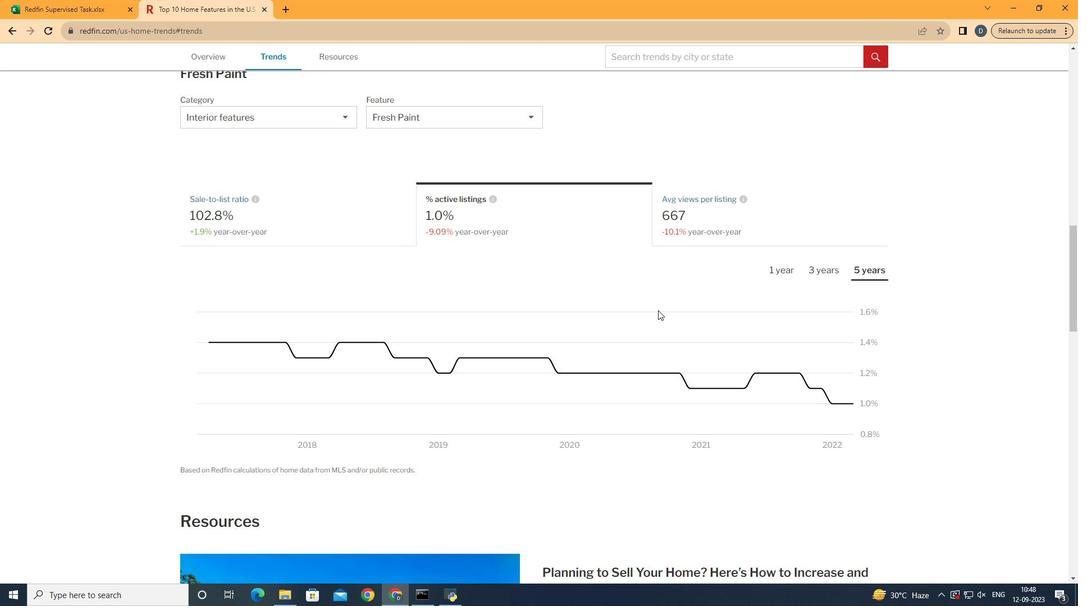 
Action: Mouse moved to (859, 389)
Screenshot: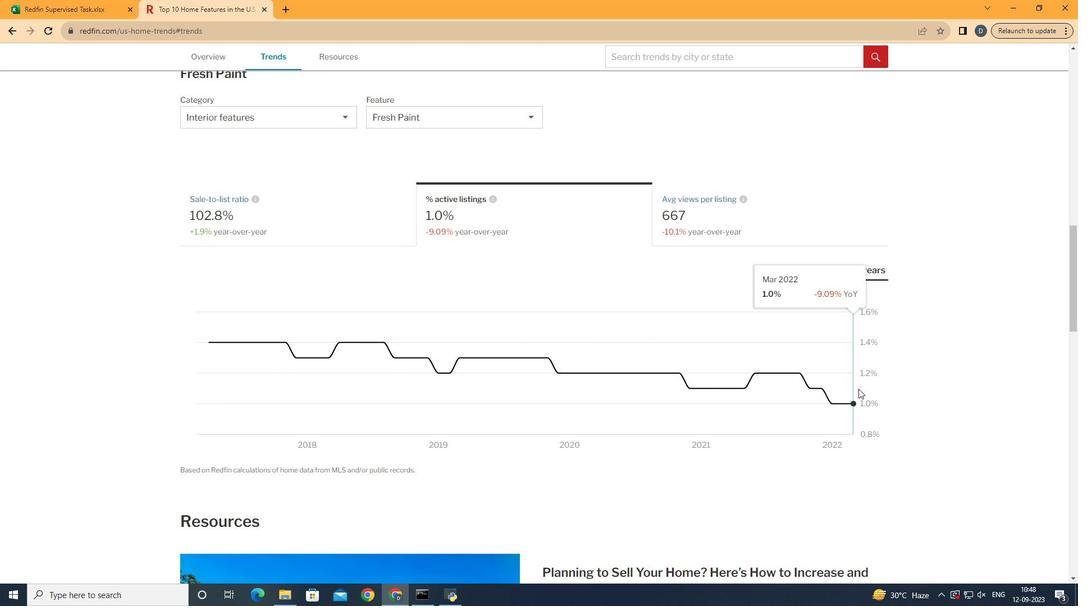 
